 Task: Create Card Project Closure Meeting in Board Data Visualization Software to Workspace Employee Engagement. Create Card Food Packaging Review in Board Market Segmentation to Workspace Employee Engagement. Create Card Work Breakdown Structure Review in Board Diversity and Inclusion Coaching and Mentorship Programs to Workspace Employee Engagement
Action: Mouse moved to (42, 242)
Screenshot: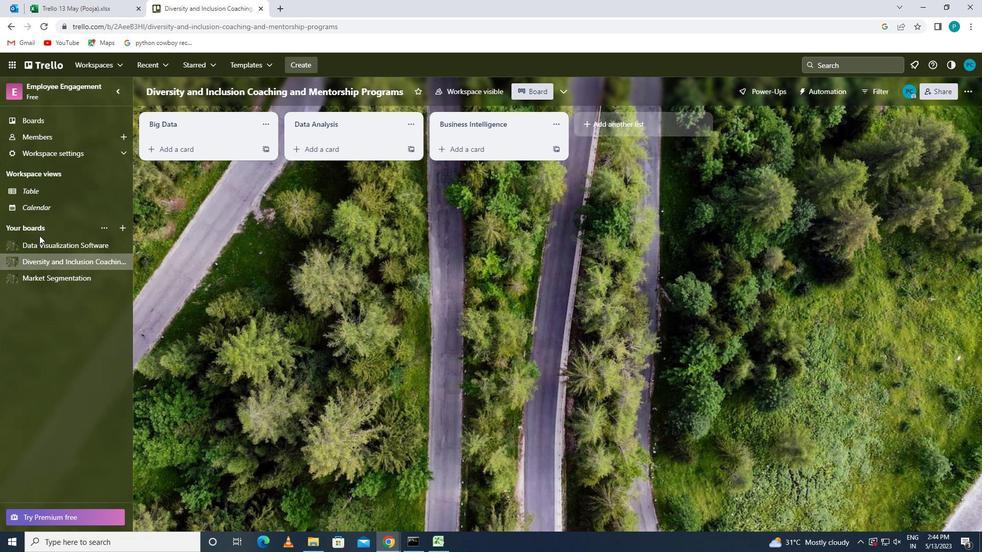 
Action: Mouse pressed left at (42, 242)
Screenshot: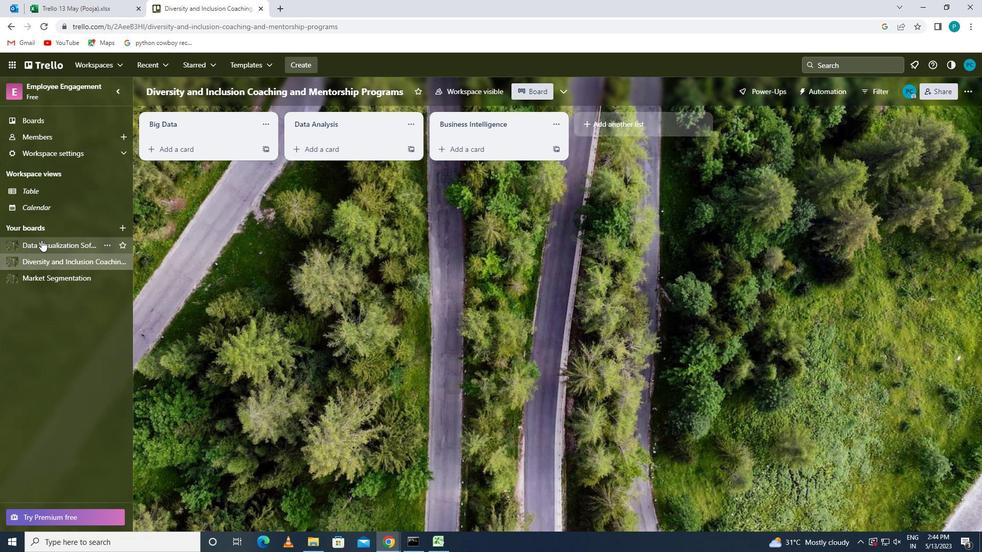 
Action: Mouse moved to (161, 151)
Screenshot: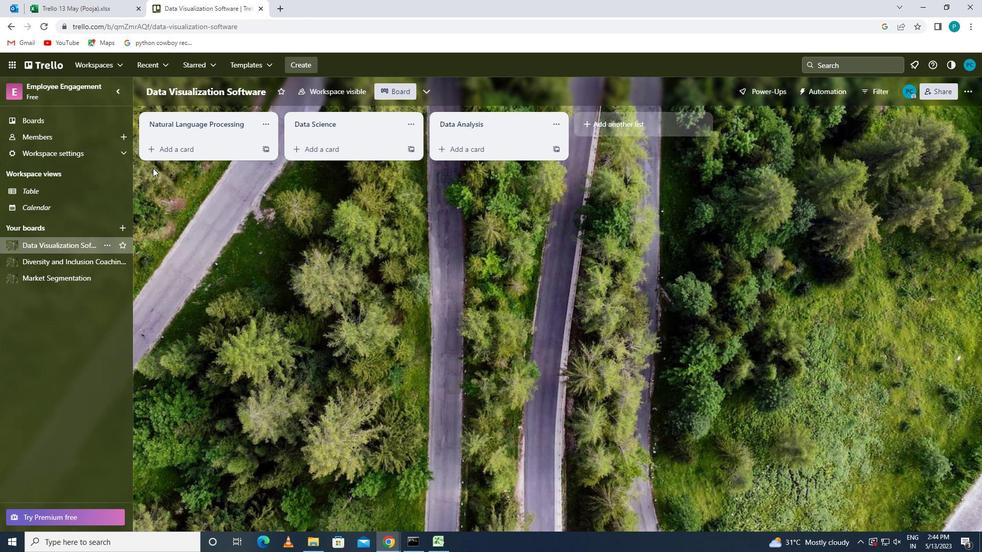 
Action: Mouse pressed left at (161, 151)
Screenshot: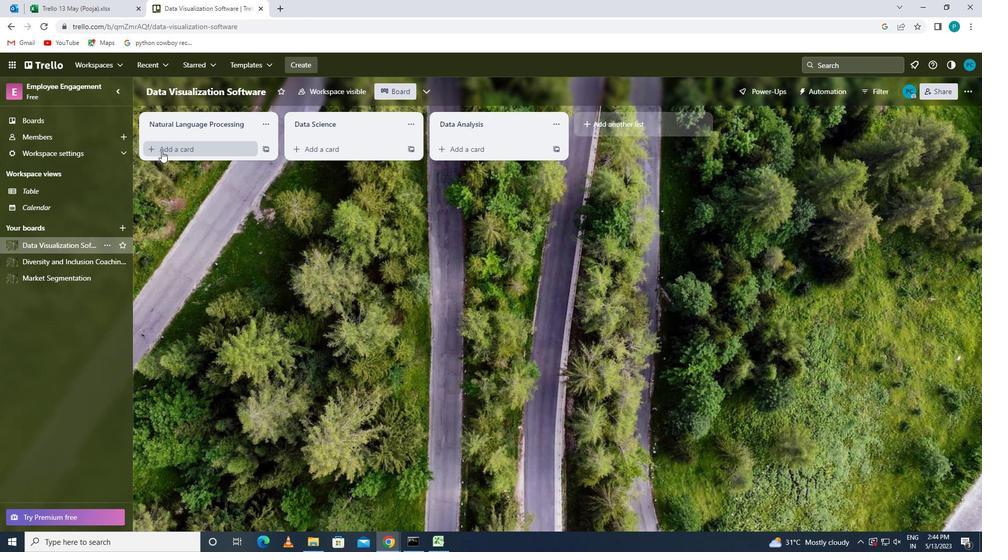 
Action: Key pressed <Key.caps_lock>p<Key.caps_lock>roject<Key.space><Key.space><Key.caps_lock>c<Key.caps_lock>losure<Key.space><Key.caps_lock>m<Key.caps_lock>eeting
Screenshot: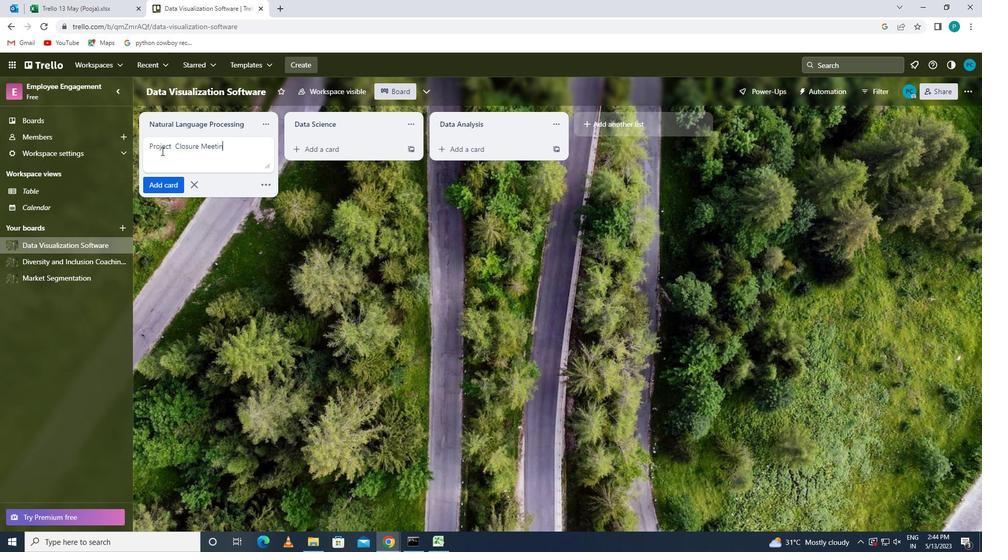 
Action: Mouse moved to (170, 182)
Screenshot: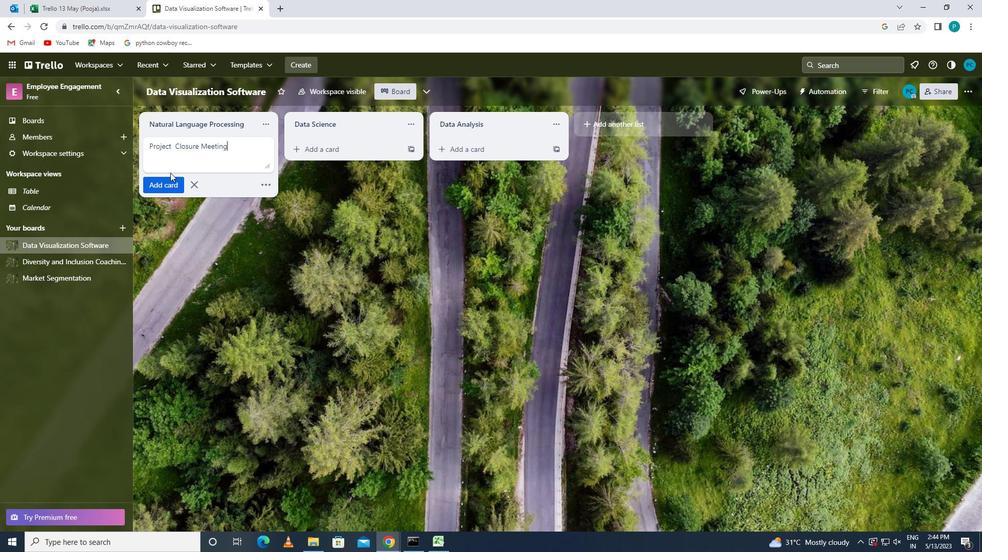 
Action: Mouse pressed left at (170, 182)
Screenshot: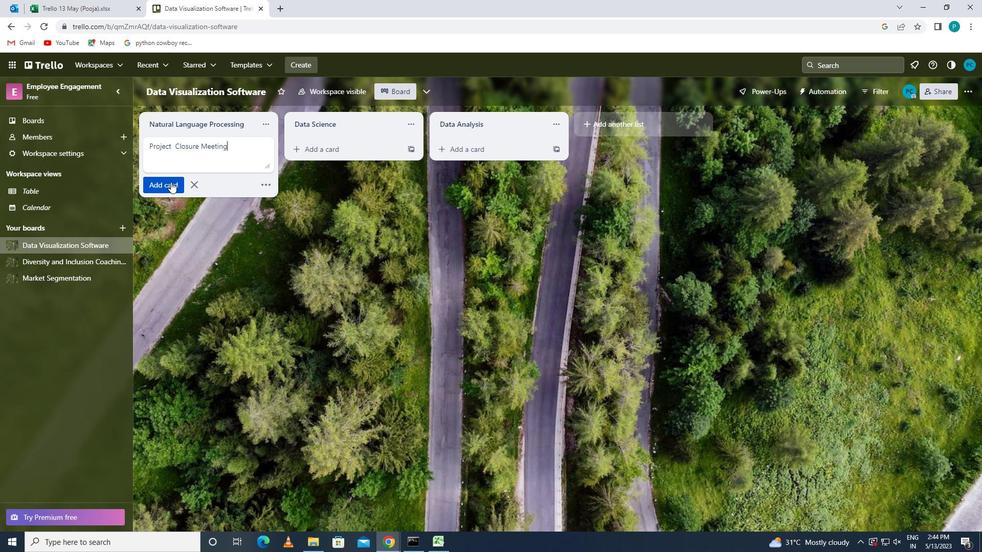 
Action: Mouse moved to (32, 278)
Screenshot: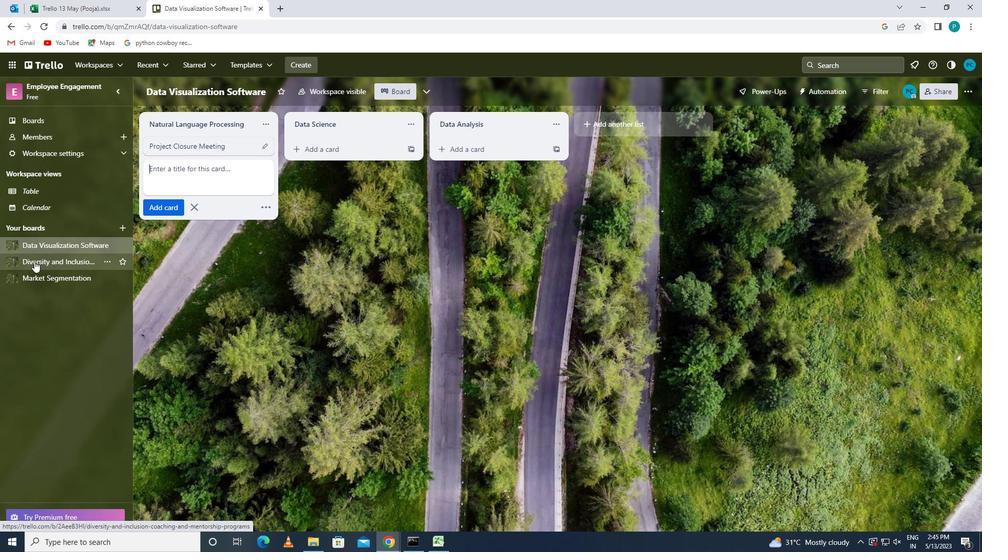 
Action: Mouse pressed left at (32, 278)
Screenshot: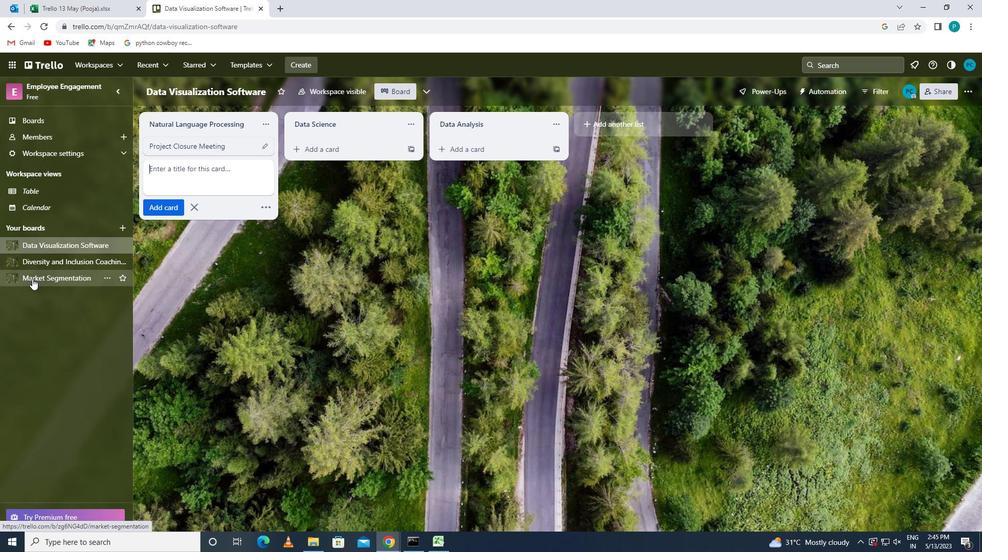 
Action: Mouse moved to (197, 148)
Screenshot: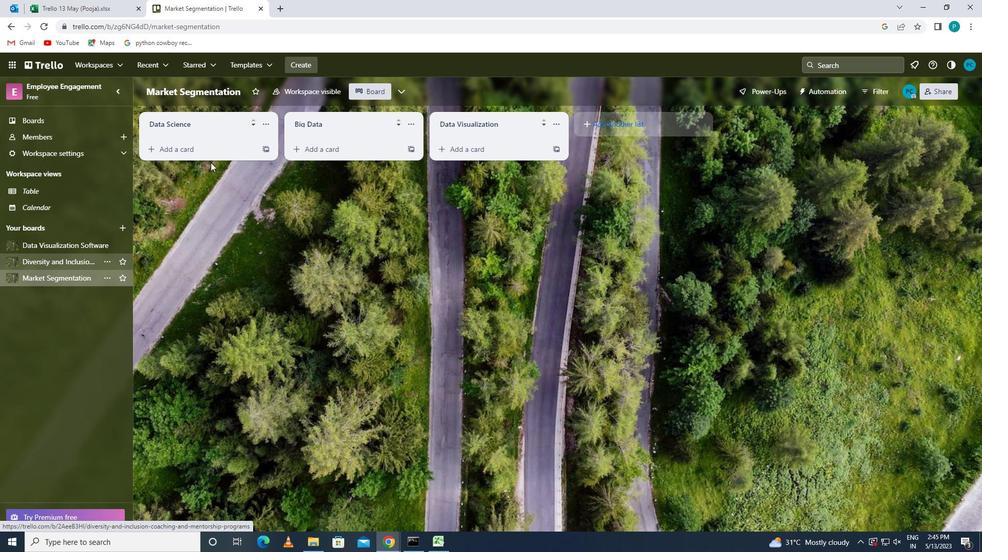 
Action: Mouse pressed left at (197, 148)
Screenshot: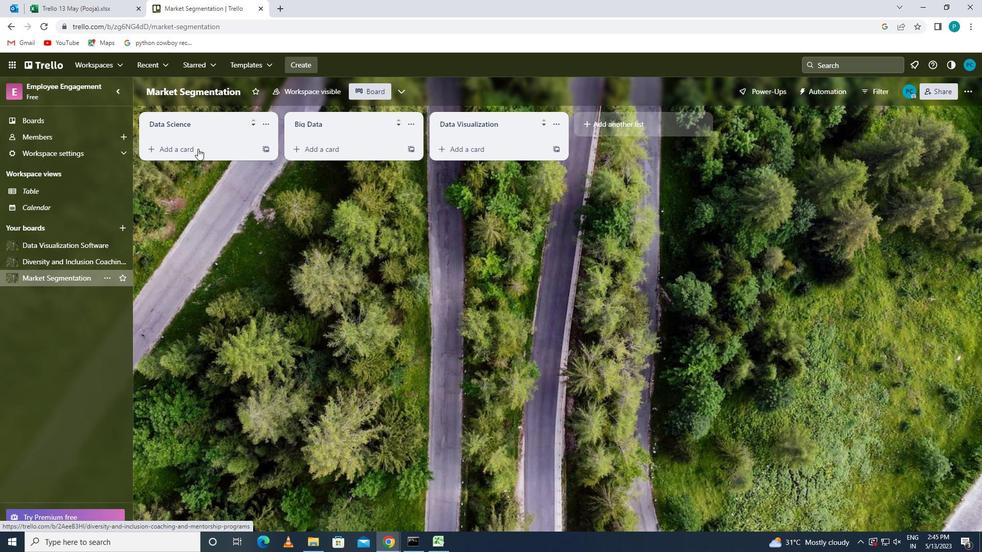 
Action: Key pressed <Key.caps_lock>f<Key.caps_lock>oodd<Key.space><Key.caps_lock>p<Key.caps_lock>ackaging<Key.space><Key.caps_lock>r<Key.caps_lock>eview
Screenshot: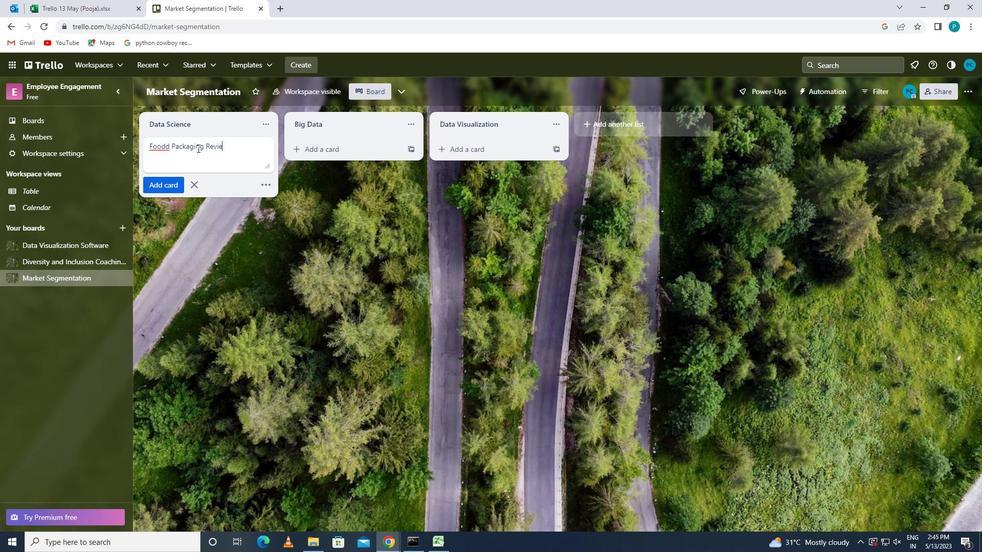 
Action: Mouse moved to (163, 186)
Screenshot: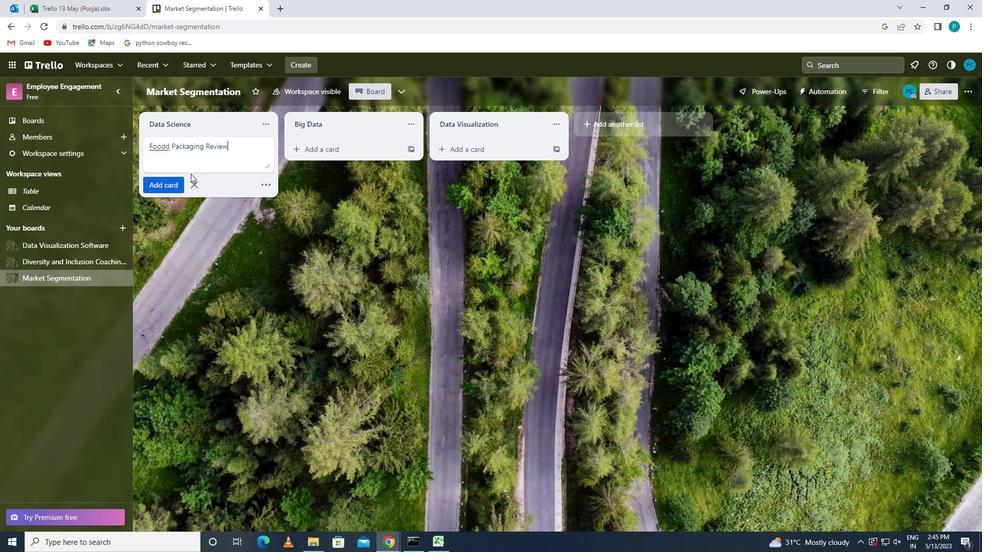 
Action: Mouse pressed left at (163, 186)
Screenshot: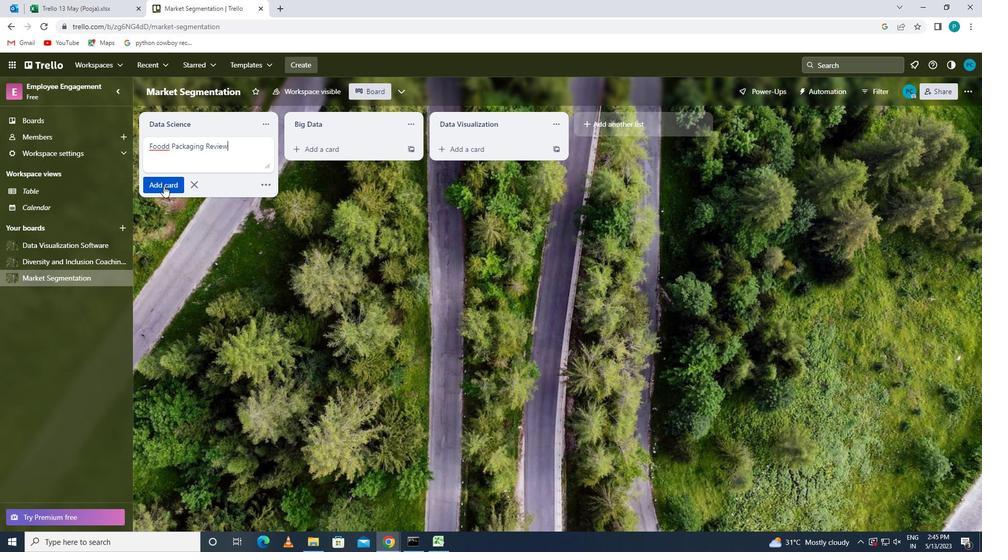 
Action: Mouse moved to (53, 261)
Screenshot: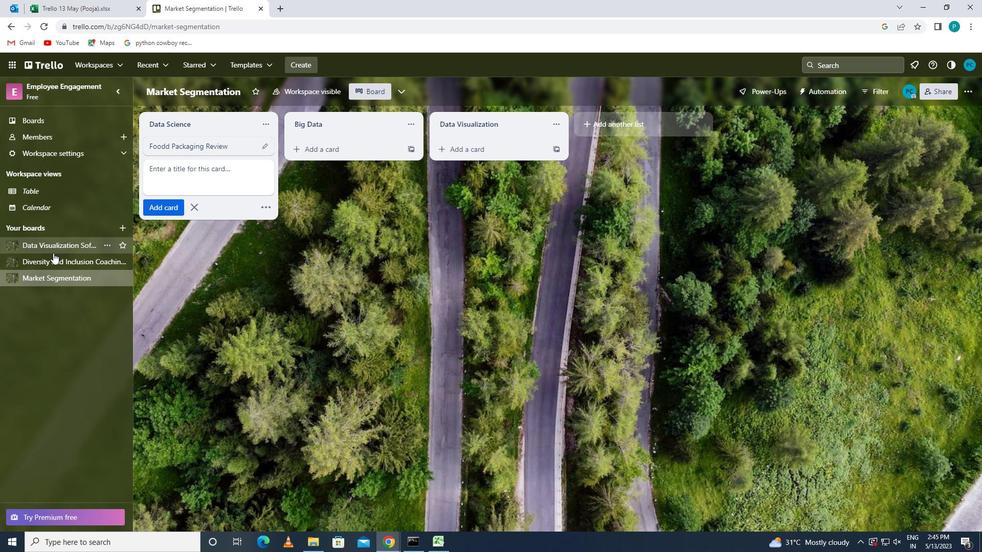 
Action: Mouse pressed left at (53, 261)
Screenshot: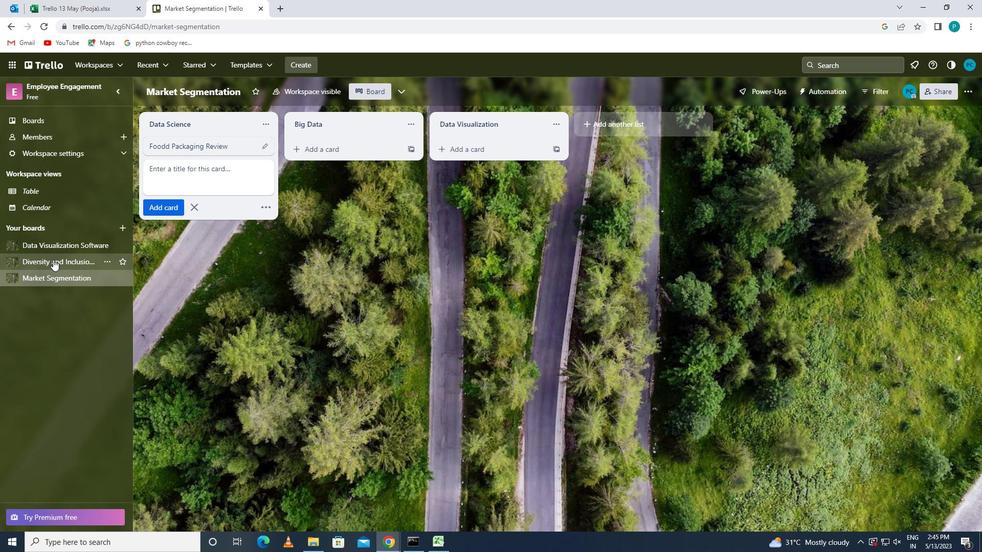 
Action: Mouse moved to (184, 146)
Screenshot: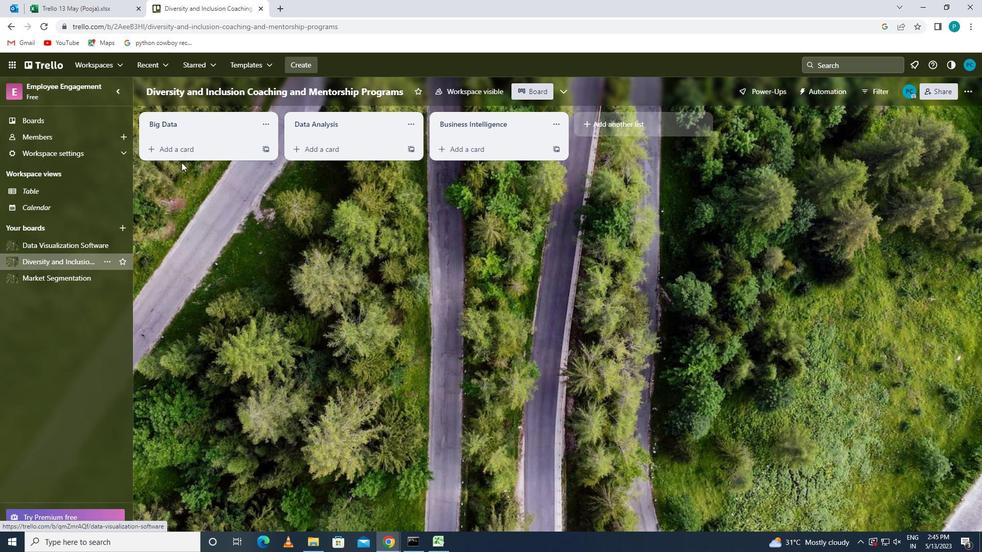 
Action: Mouse pressed left at (184, 146)
Screenshot: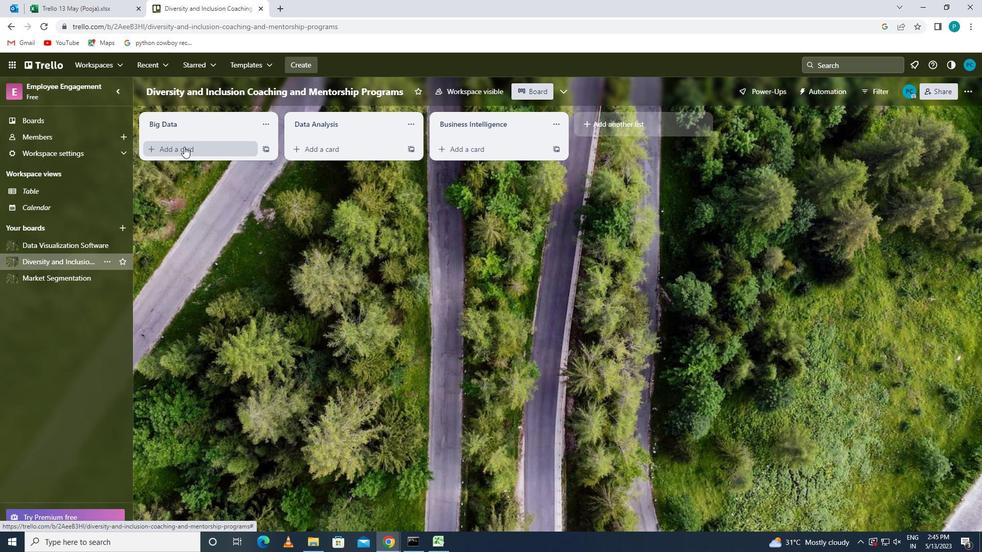 
Action: Key pressed <Key.caps_lock>w<Key.caps_lock>ork<Key.space><Key.caps_lock>b<Key.caps_lock>reakdown<Key.space><Key.caps_lock>s<Key.caps_lock>tructure<Key.space><Key.caps_lock>r<Key.caps_lock>eview
Screenshot: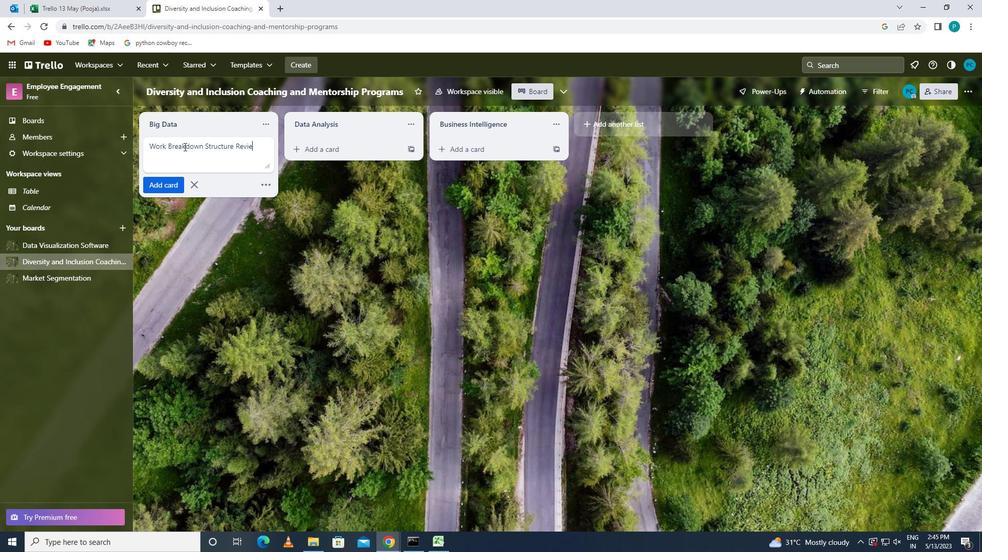 
Action: Mouse moved to (167, 188)
Screenshot: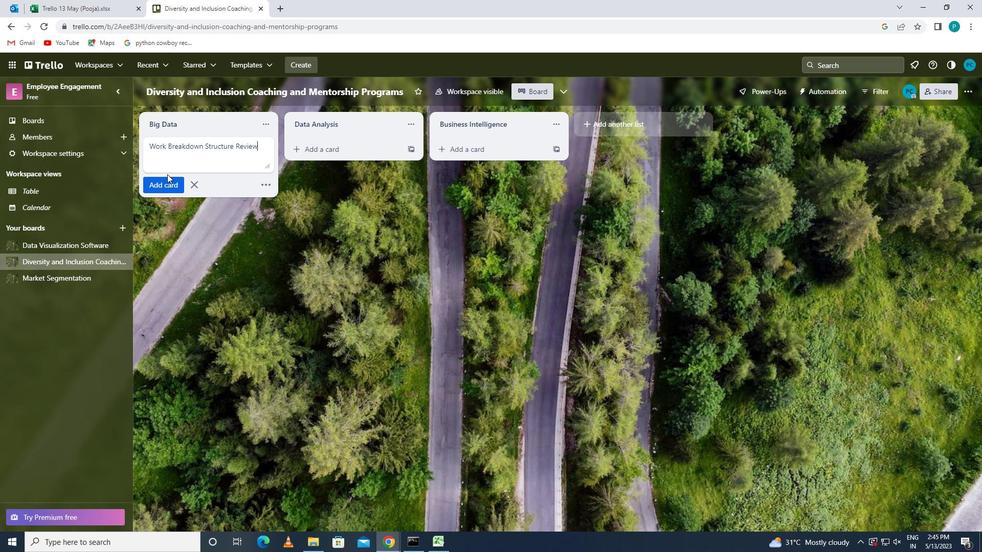 
Action: Mouse pressed left at (167, 188)
Screenshot: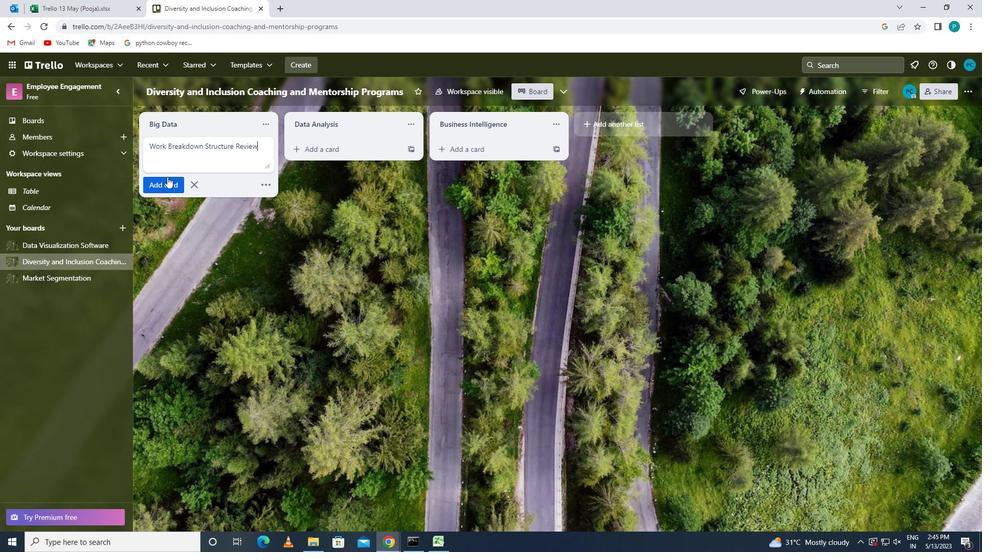 
